 Task: Check current mortgage rates of single-family / townhomes.
Action: Mouse moved to (983, 181)
Screenshot: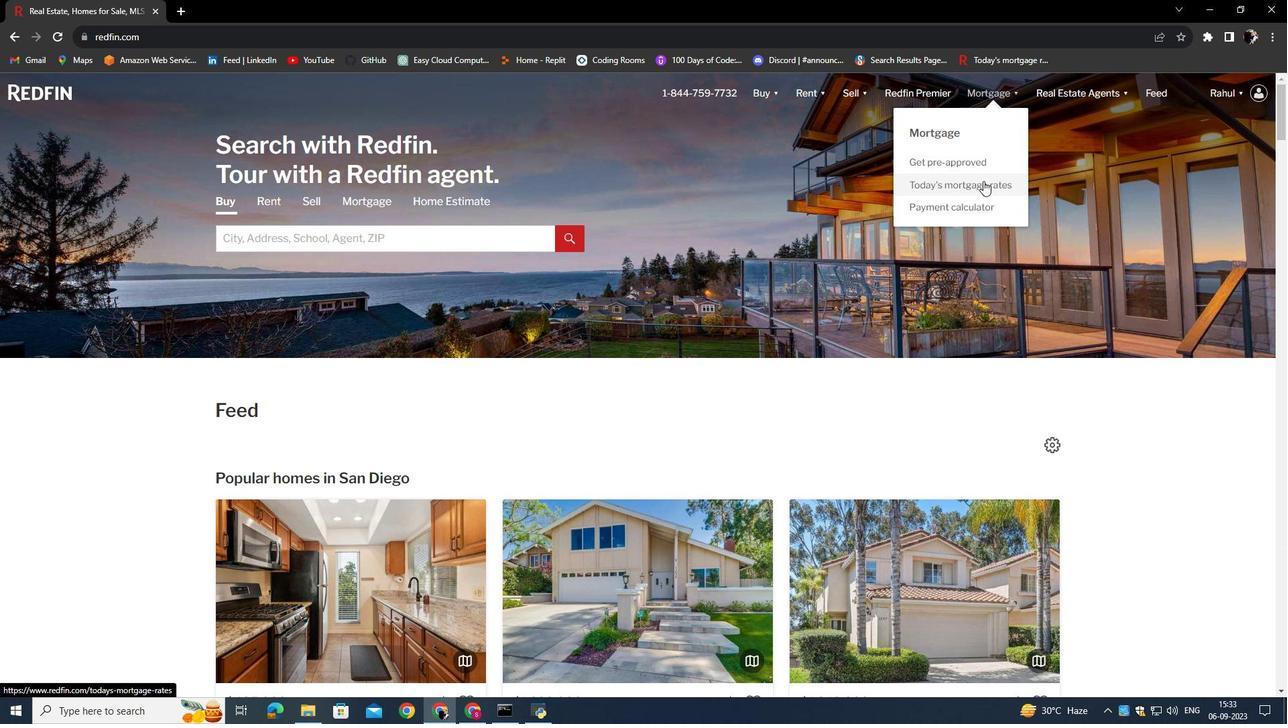 
Action: Mouse pressed left at (983, 181)
Screenshot: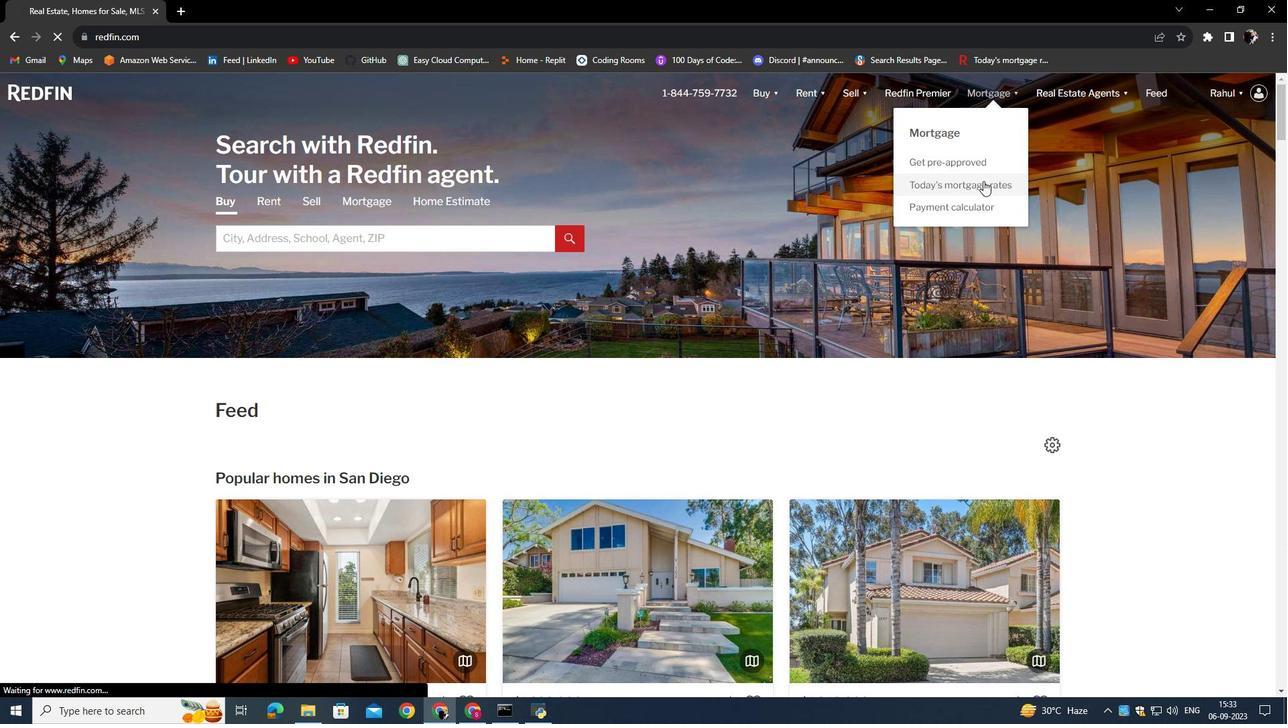 
Action: Mouse moved to (512, 369)
Screenshot: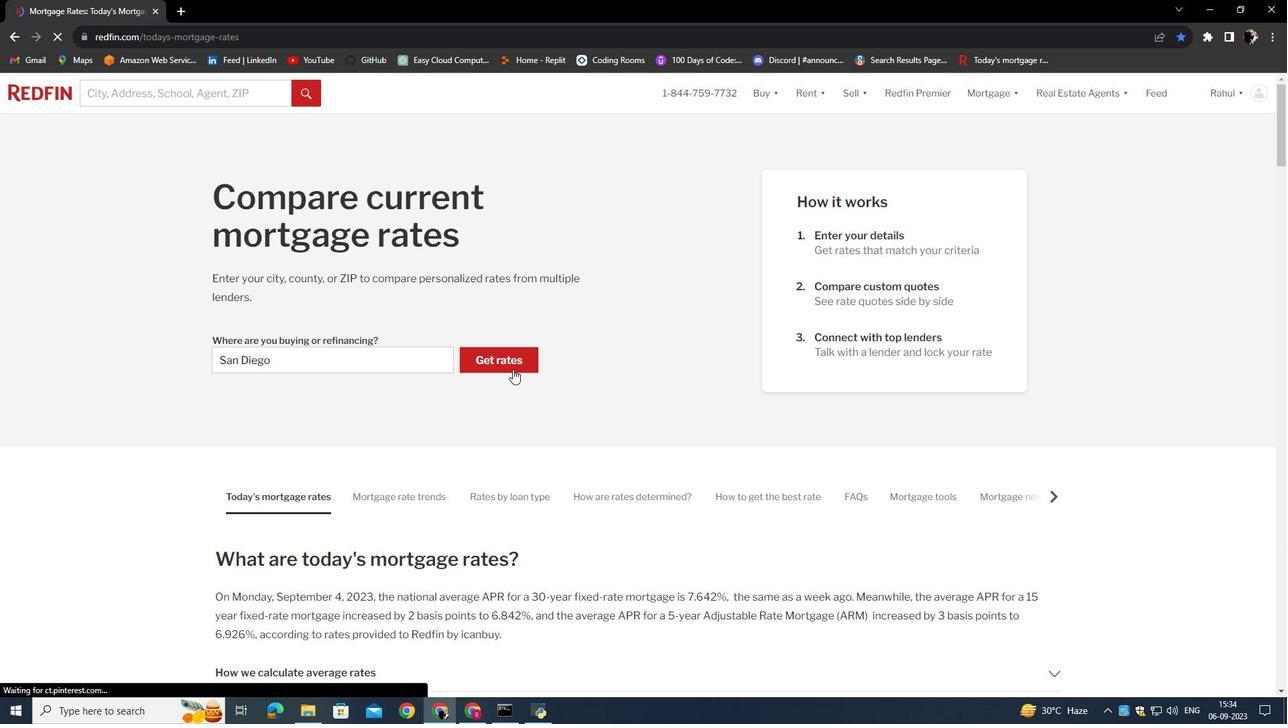 
Action: Mouse pressed left at (512, 369)
Screenshot: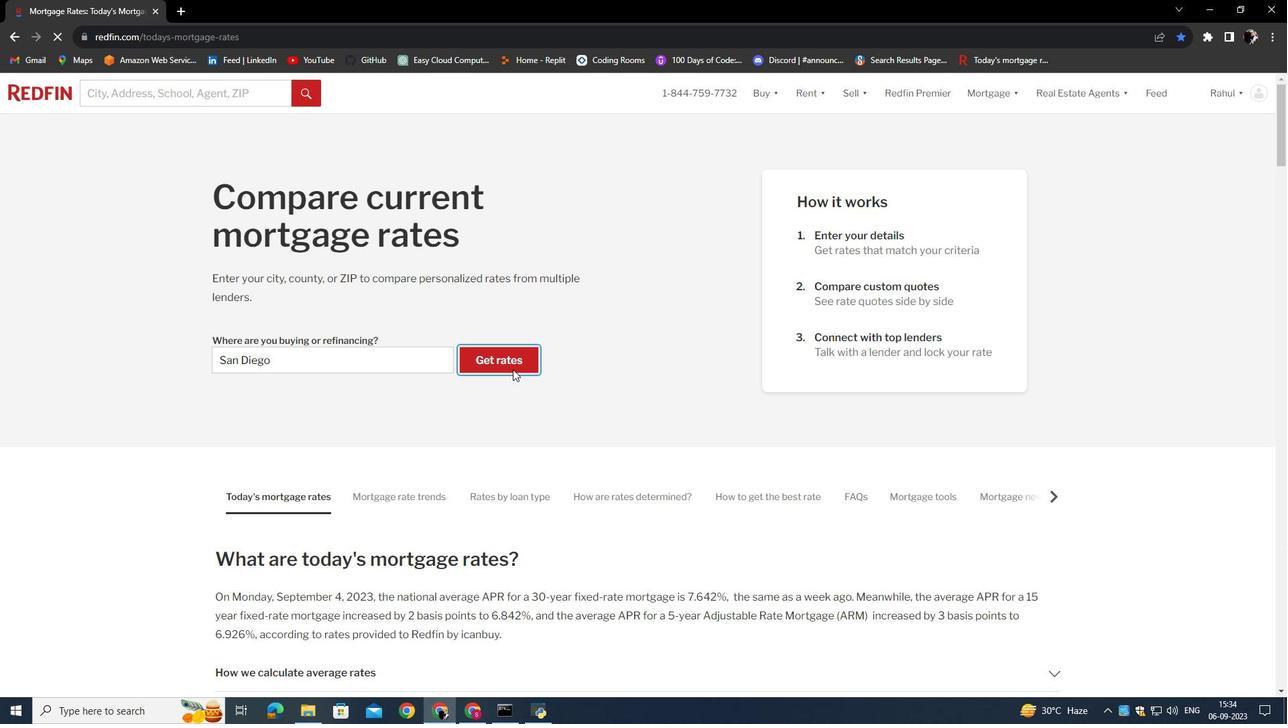 
Action: Mouse moved to (351, 253)
Screenshot: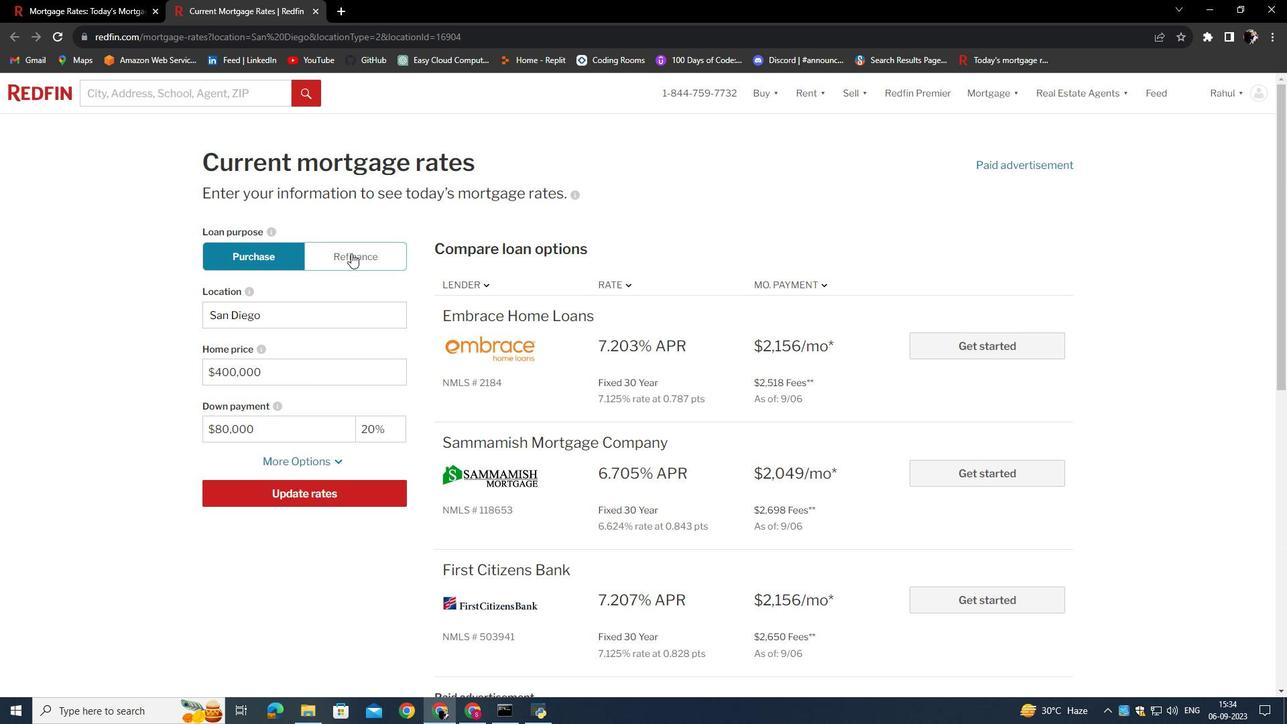
Action: Mouse pressed left at (351, 253)
Screenshot: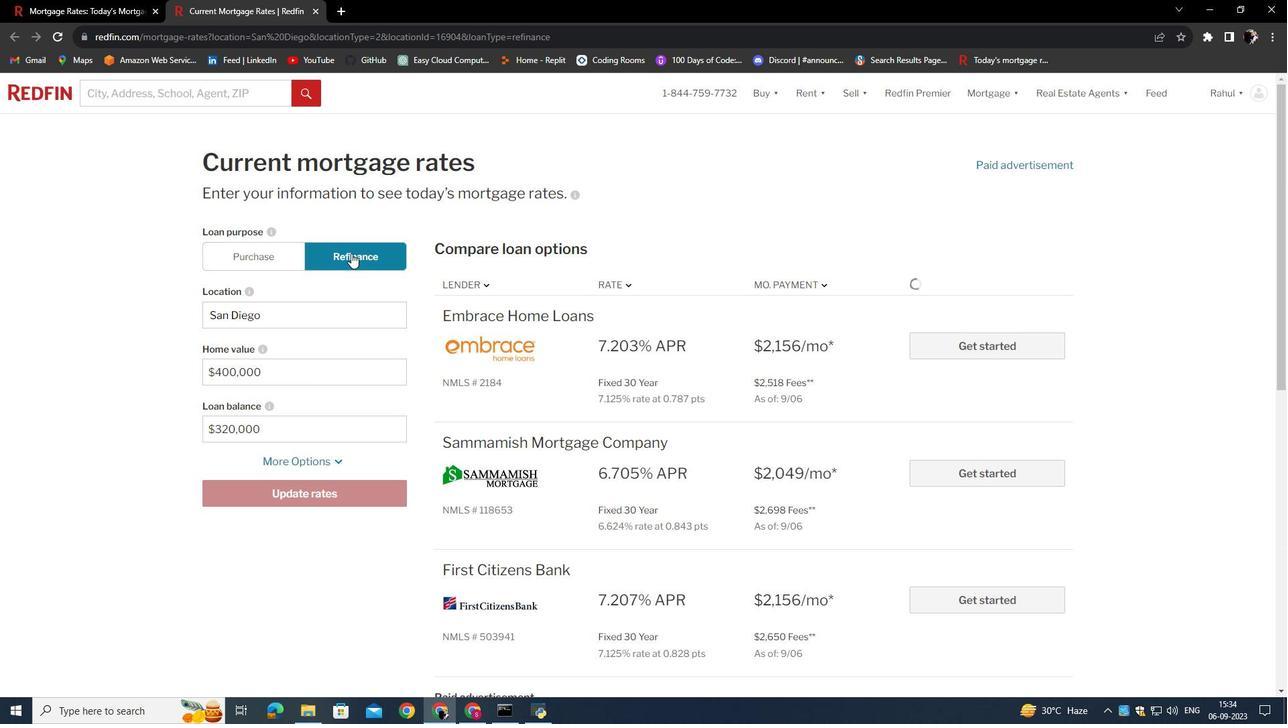 
Action: Mouse moved to (335, 459)
Screenshot: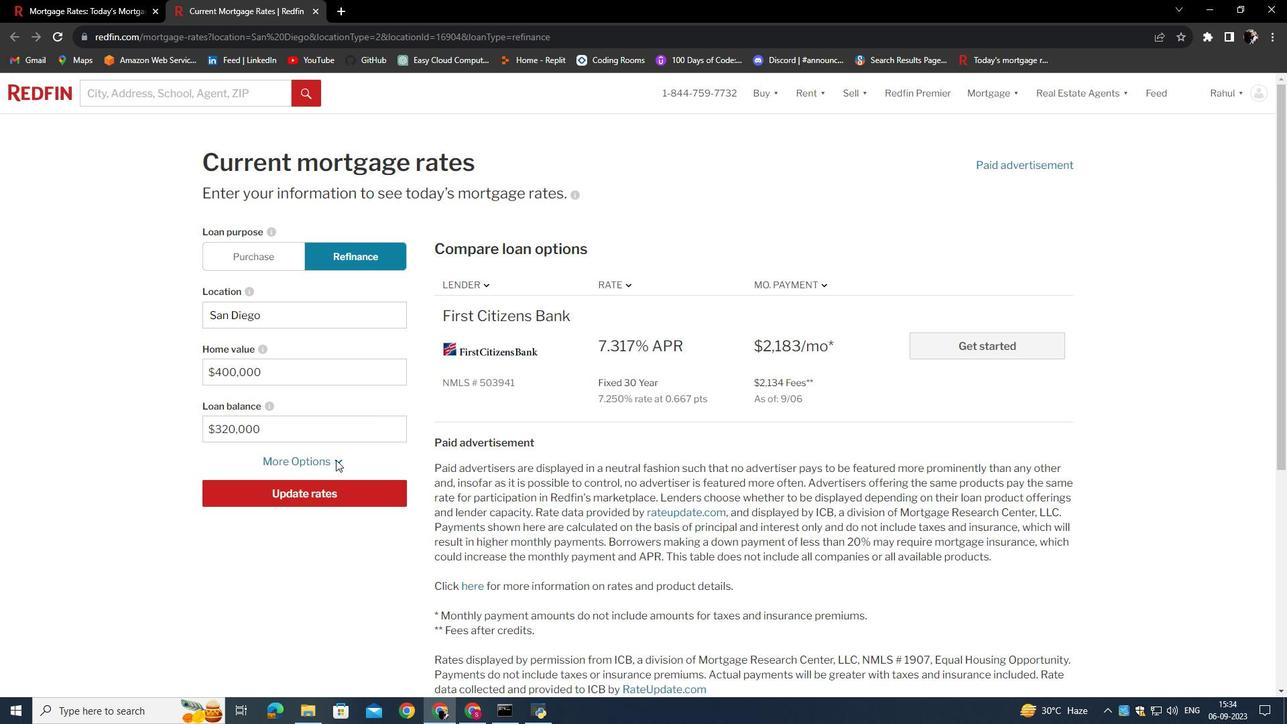 
Action: Mouse pressed left at (335, 459)
Screenshot: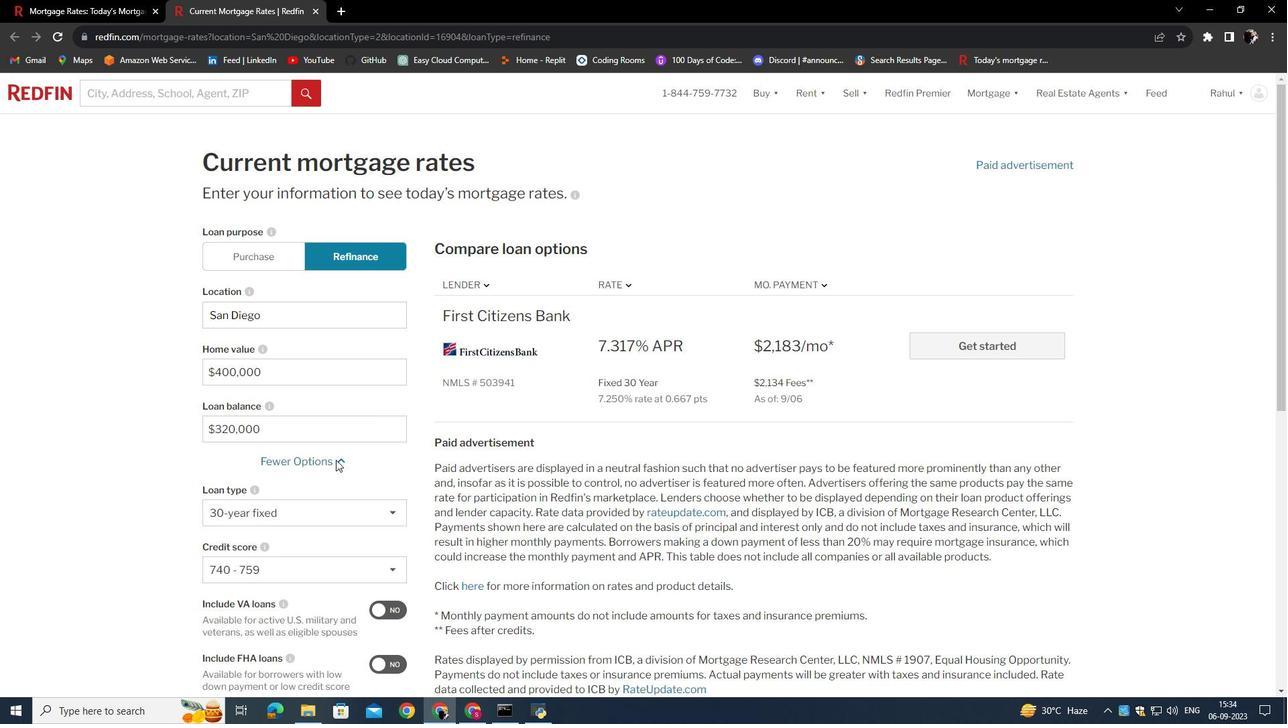 
Action: Mouse moved to (335, 459)
Screenshot: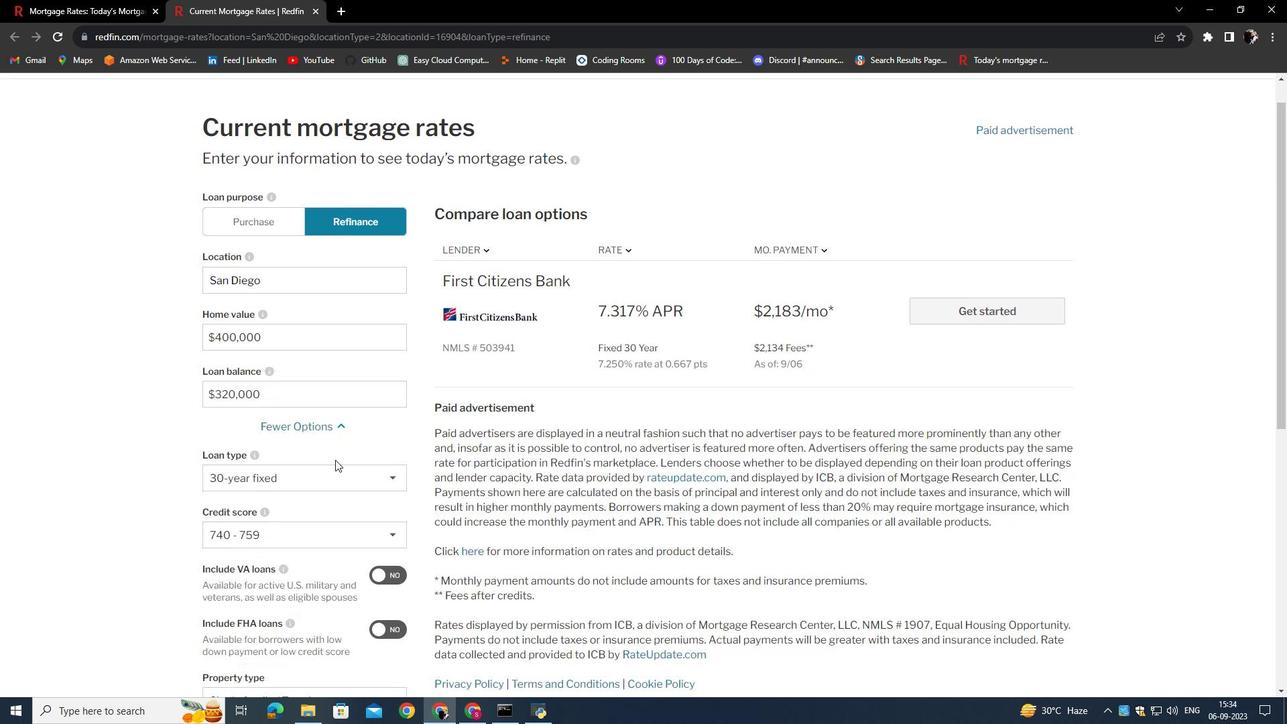 
Action: Mouse scrolled (335, 459) with delta (0, 0)
Screenshot: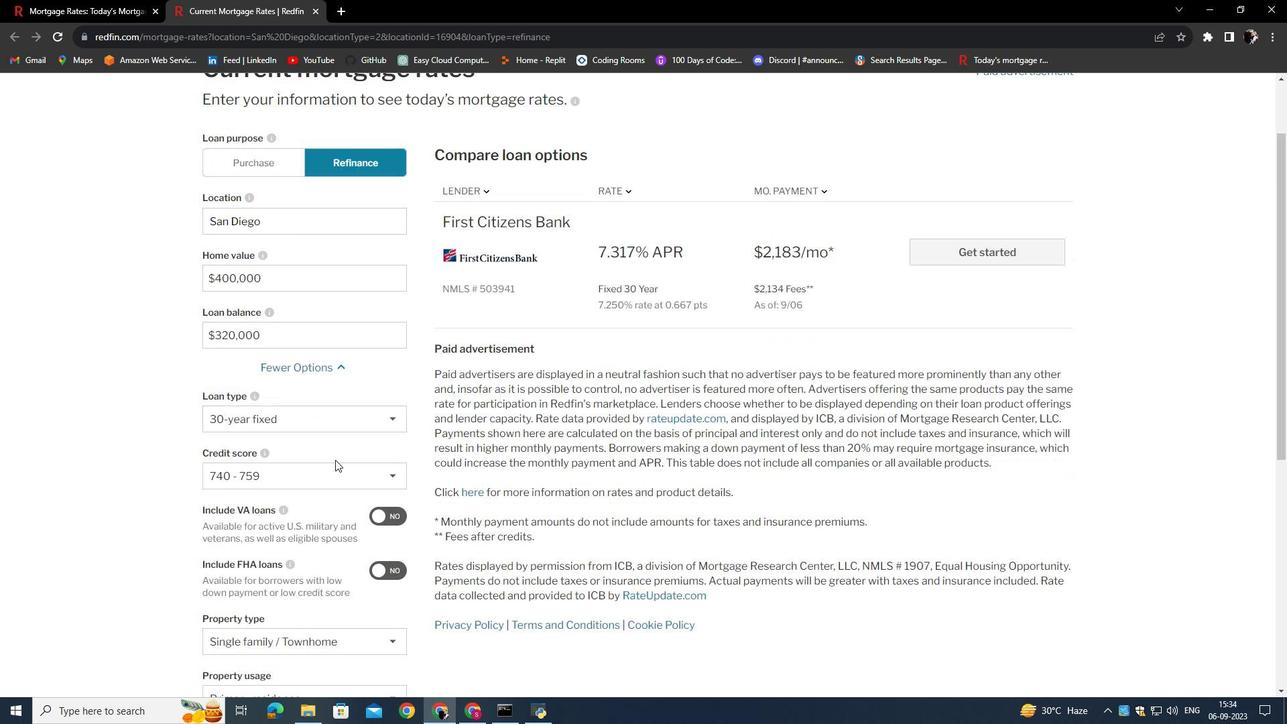 
Action: Mouse scrolled (335, 459) with delta (0, 0)
Screenshot: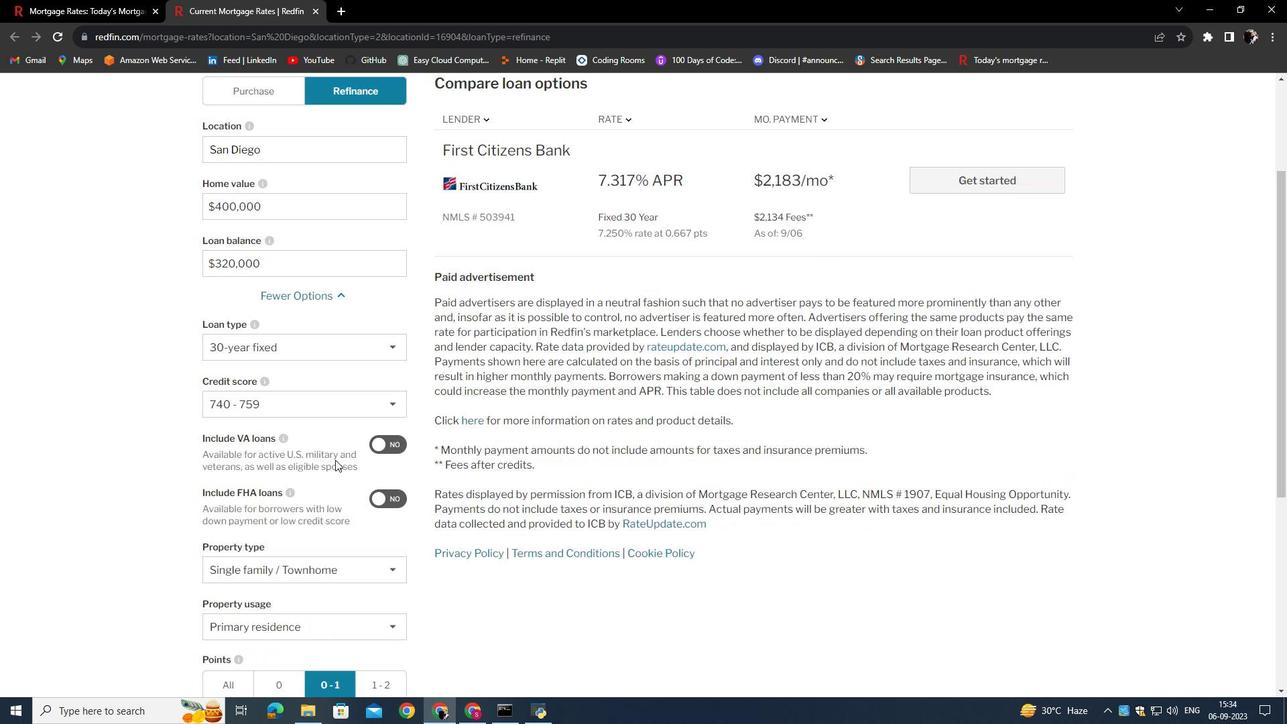 
Action: Mouse scrolled (335, 459) with delta (0, 0)
Screenshot: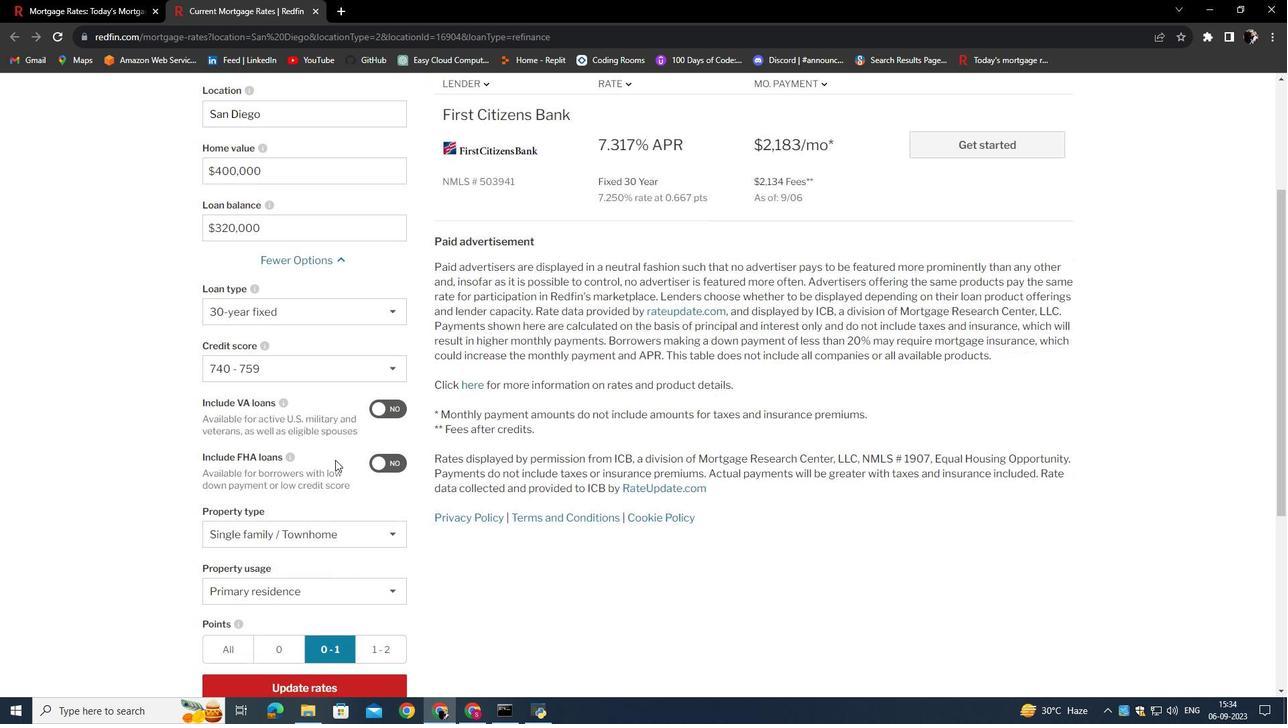 
Action: Mouse scrolled (335, 459) with delta (0, 0)
Screenshot: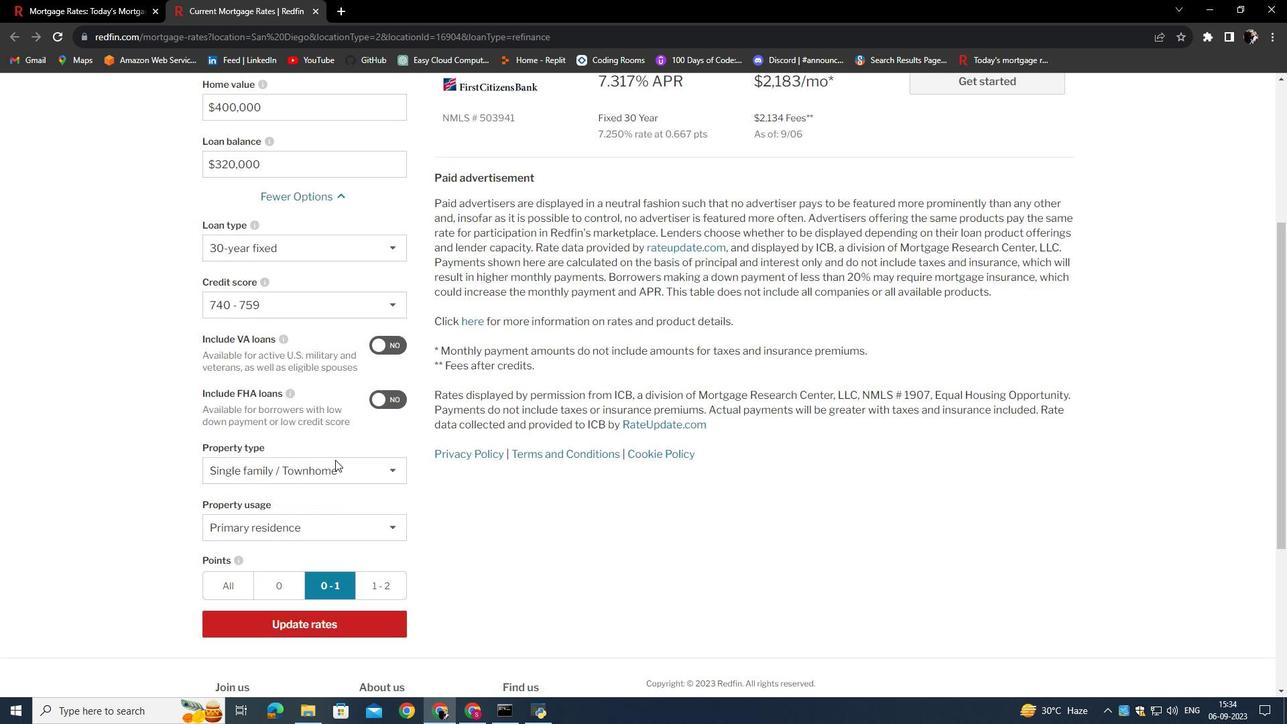 
Action: Mouse moved to (325, 469)
Screenshot: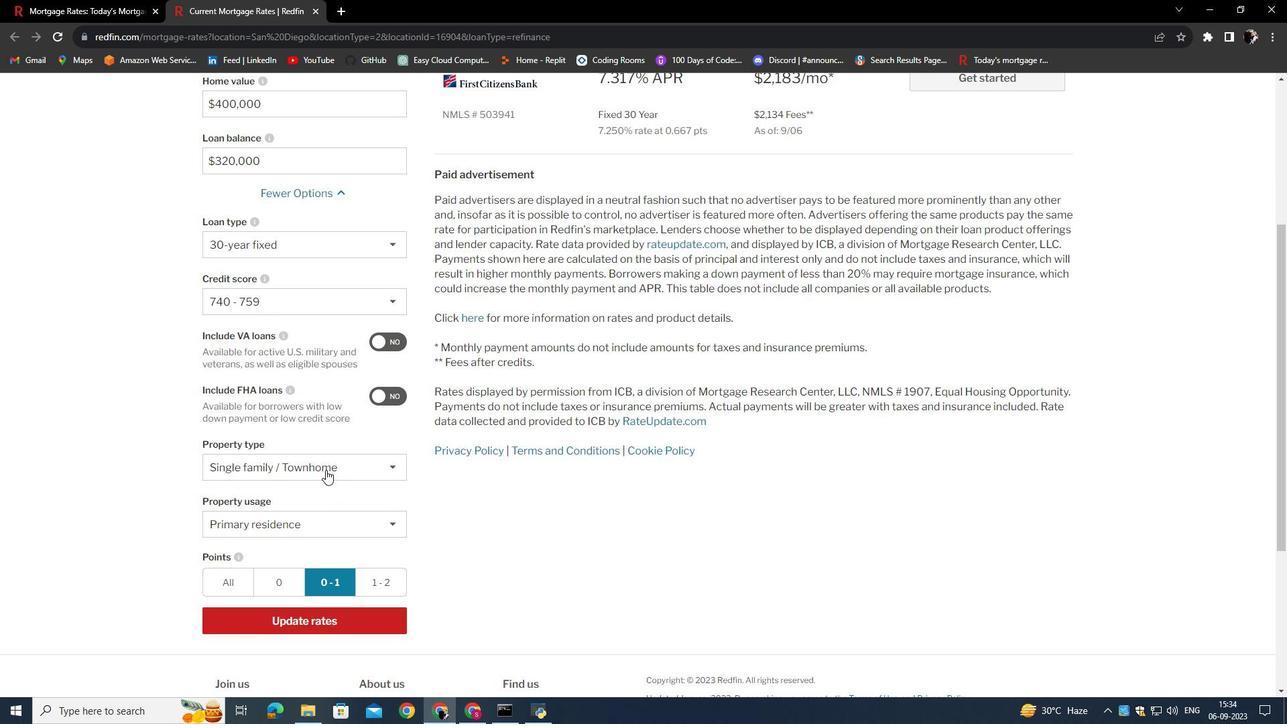 
Action: Mouse pressed left at (325, 469)
Screenshot: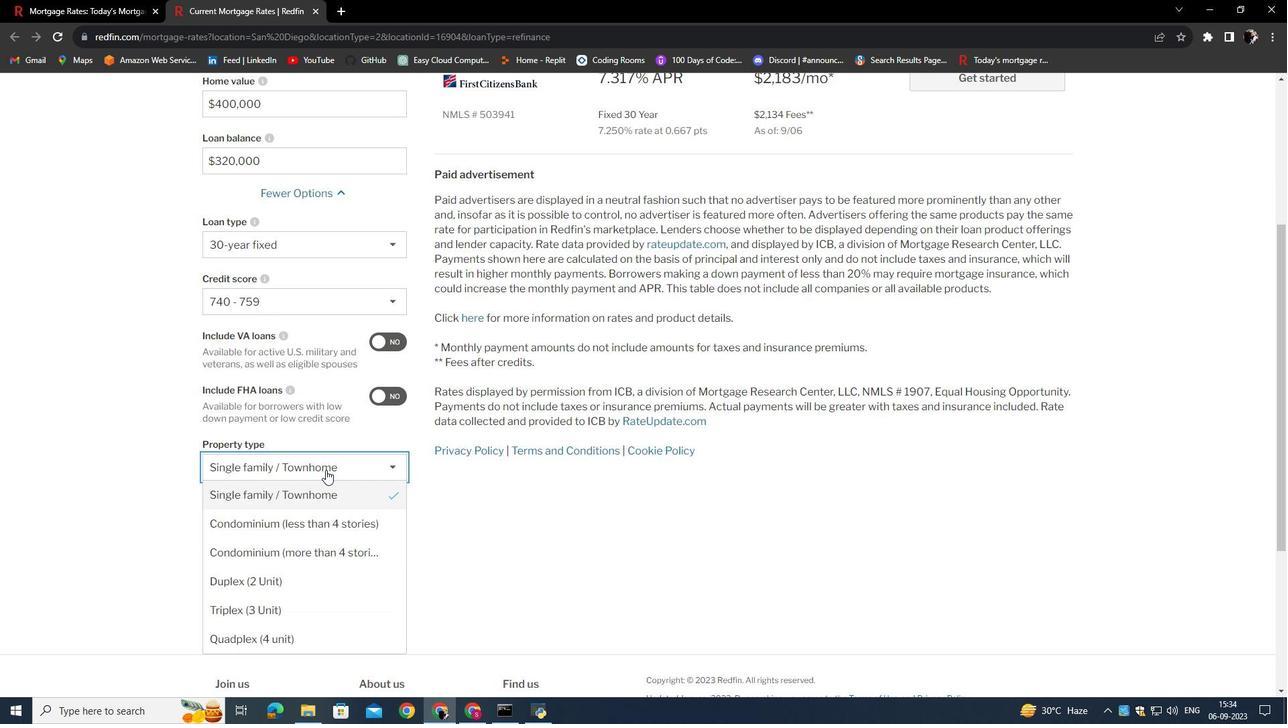 
Action: Mouse moved to (317, 502)
Screenshot: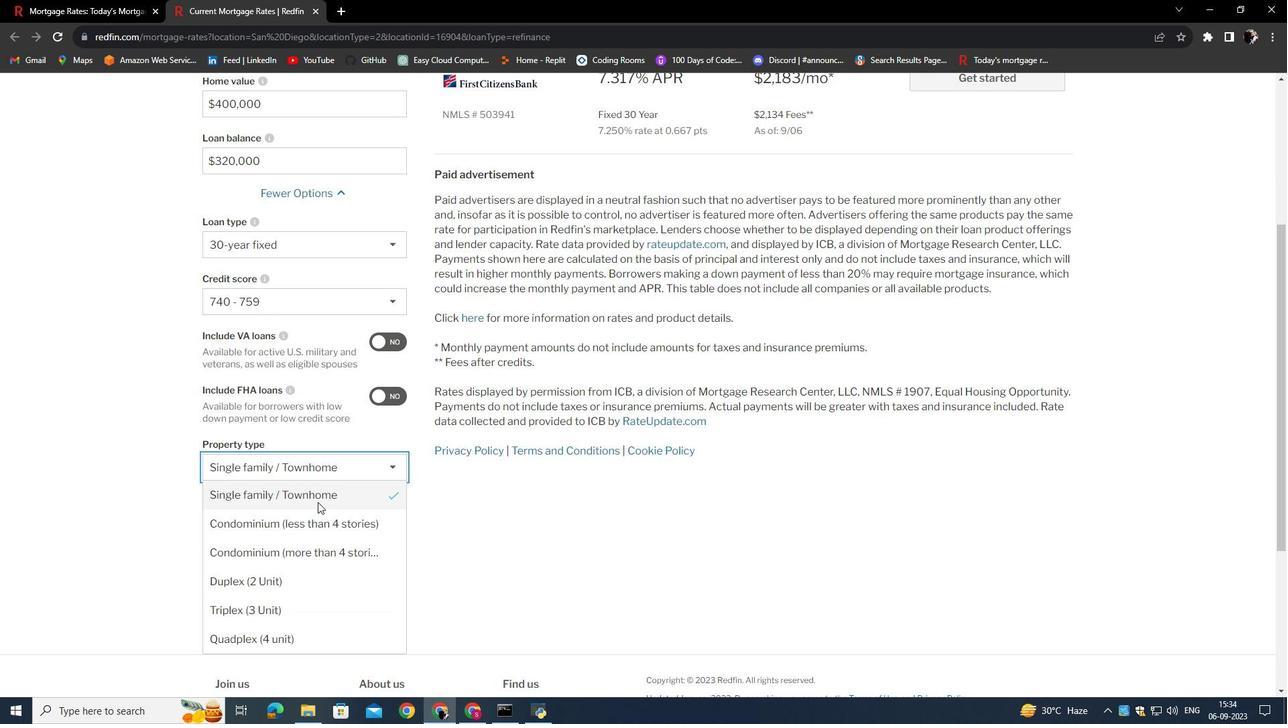 
Action: Mouse pressed left at (317, 502)
Screenshot: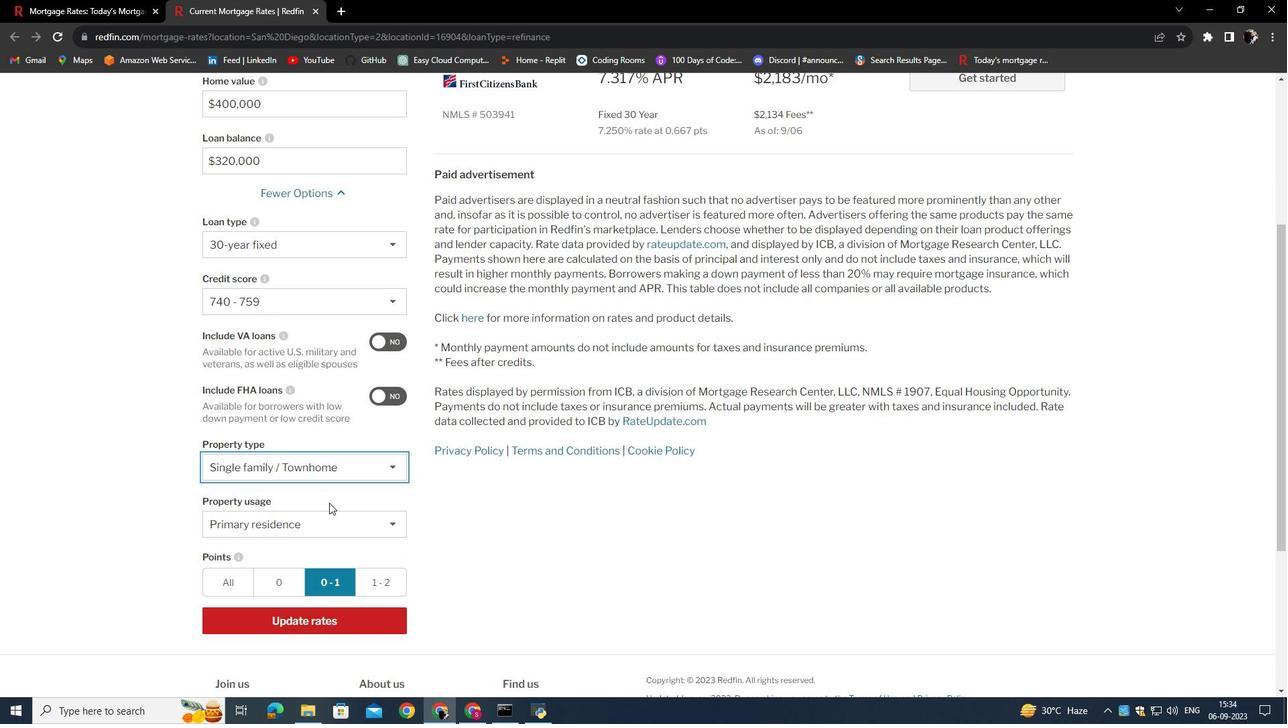 
Action: Mouse moved to (392, 496)
Screenshot: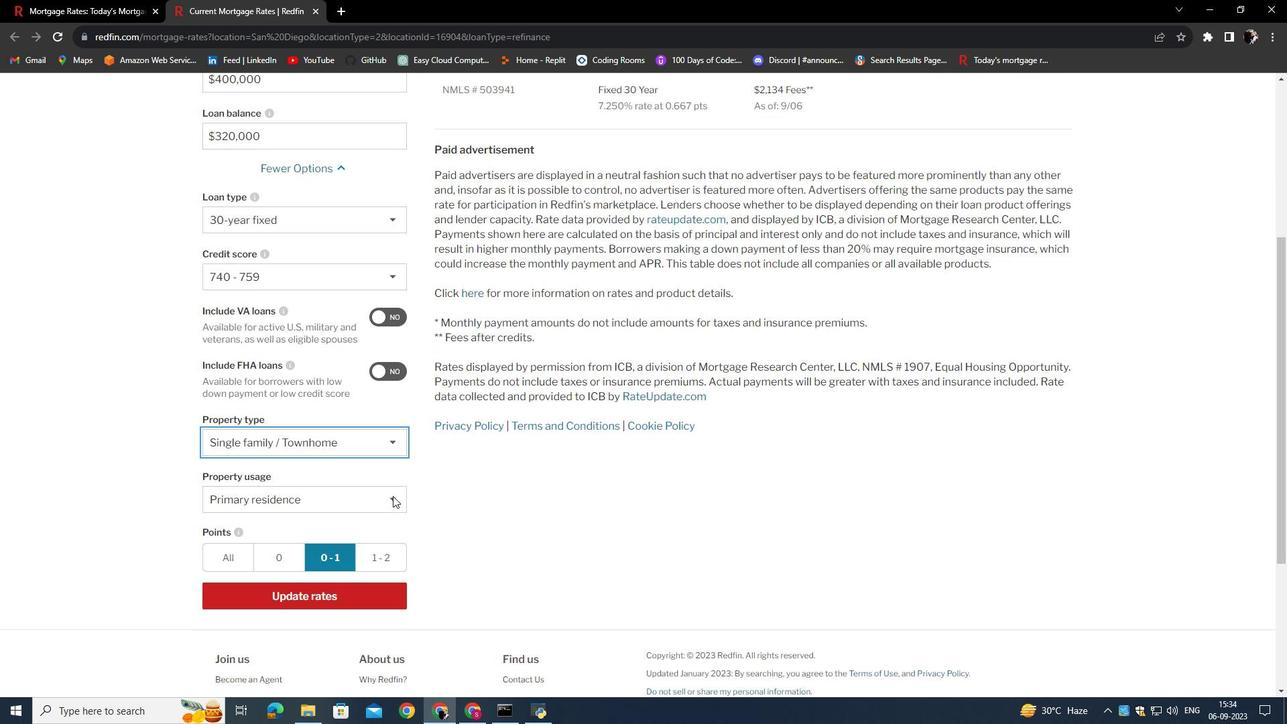 
Action: Mouse scrolled (392, 495) with delta (0, 0)
Screenshot: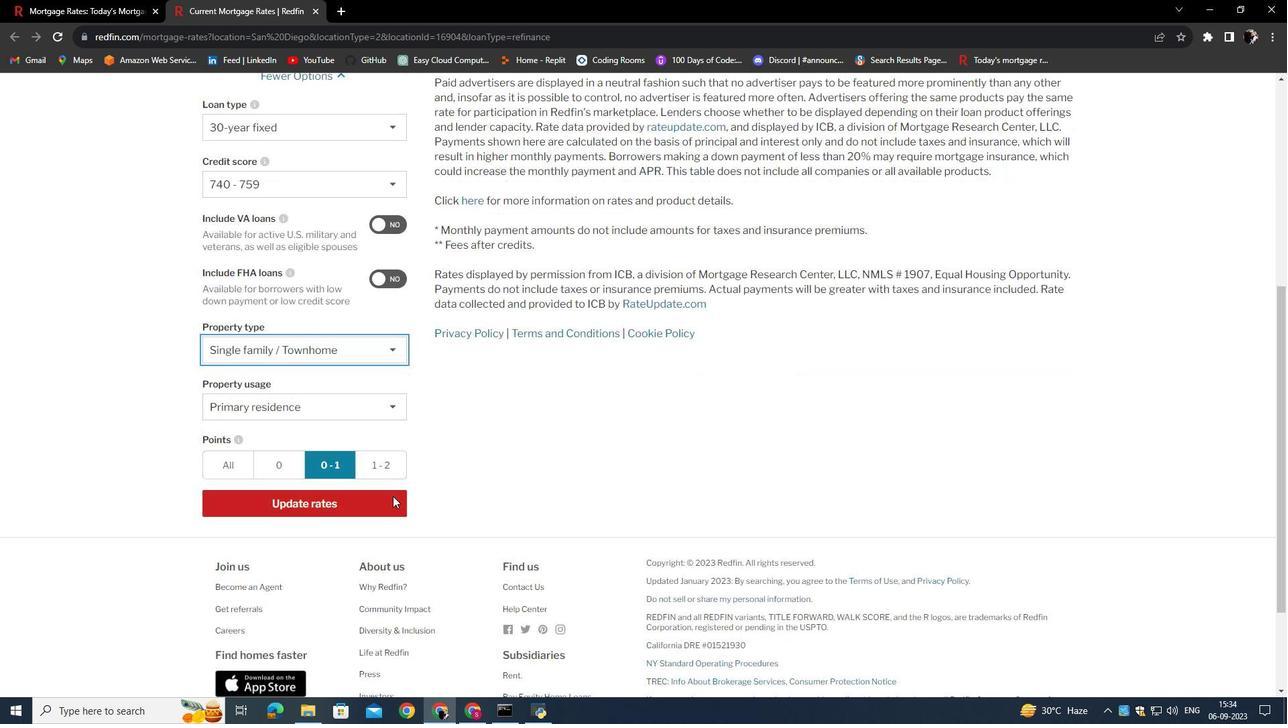 
Action: Mouse scrolled (392, 495) with delta (0, 0)
Screenshot: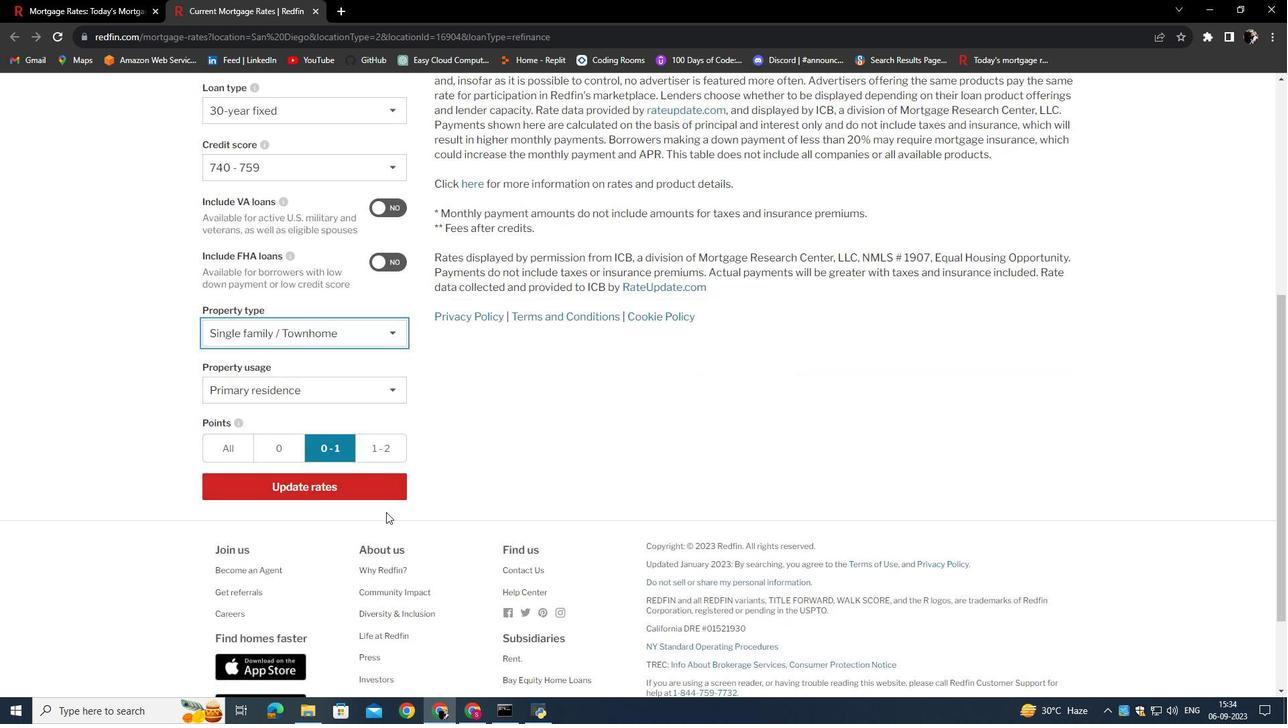 
Action: Mouse moved to (337, 497)
Screenshot: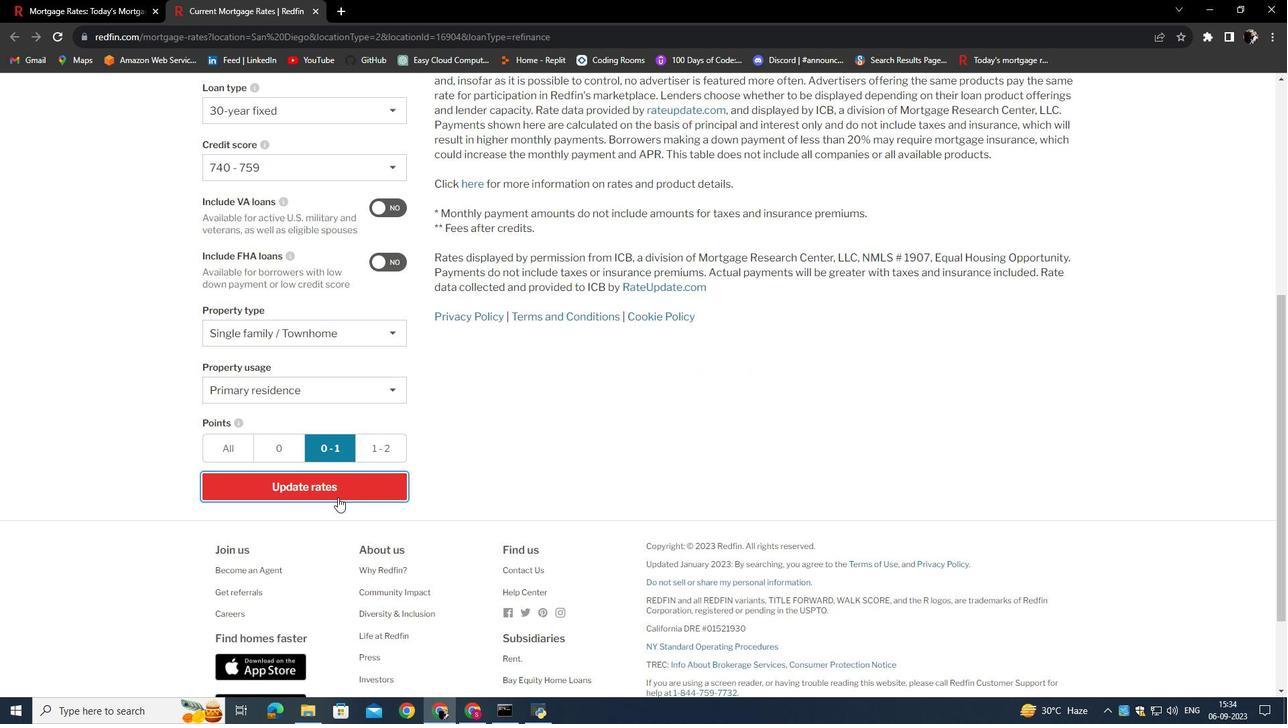 
Action: Mouse pressed left at (337, 497)
Screenshot: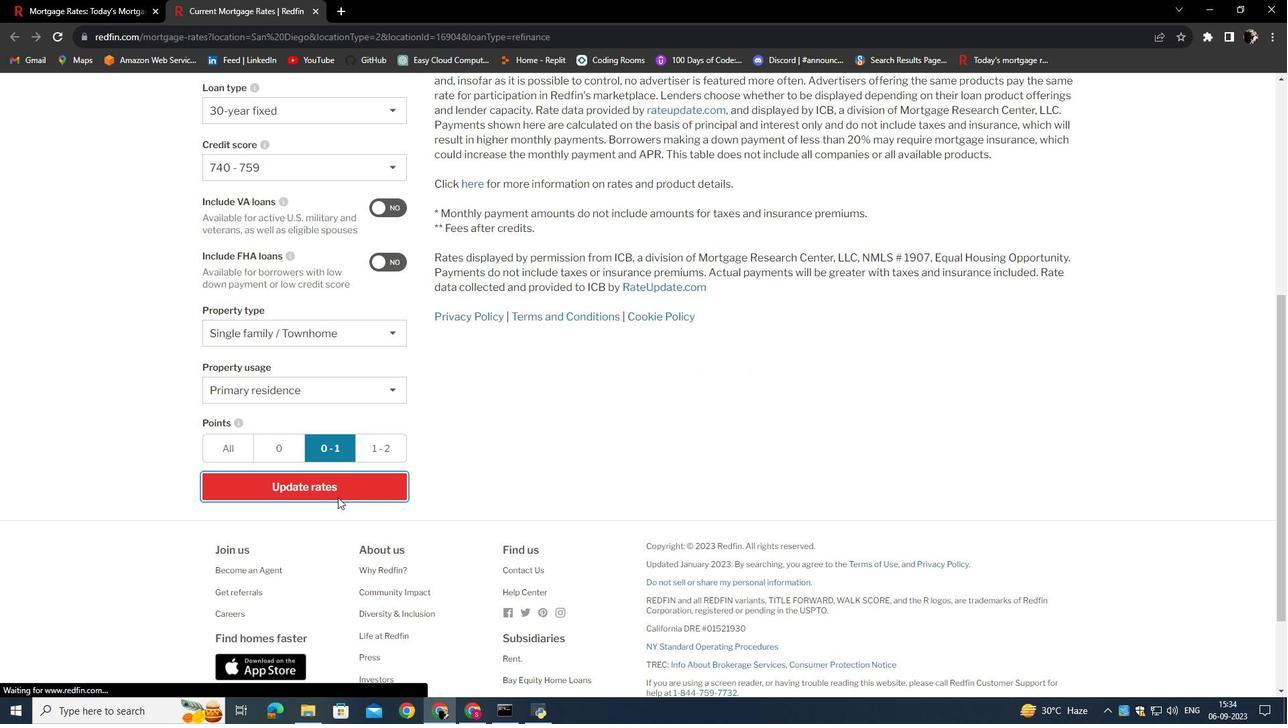 
Action: Mouse moved to (649, 448)
Screenshot: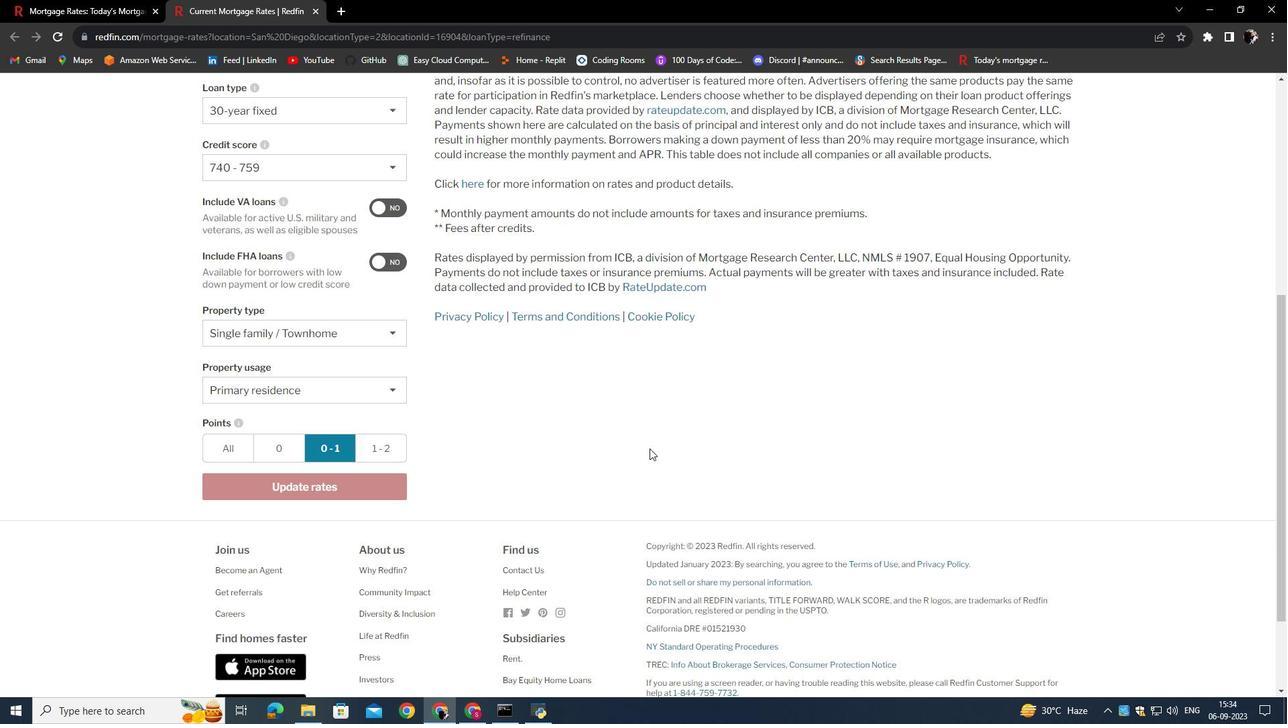 
Action: Mouse scrolled (649, 449) with delta (0, 0)
Screenshot: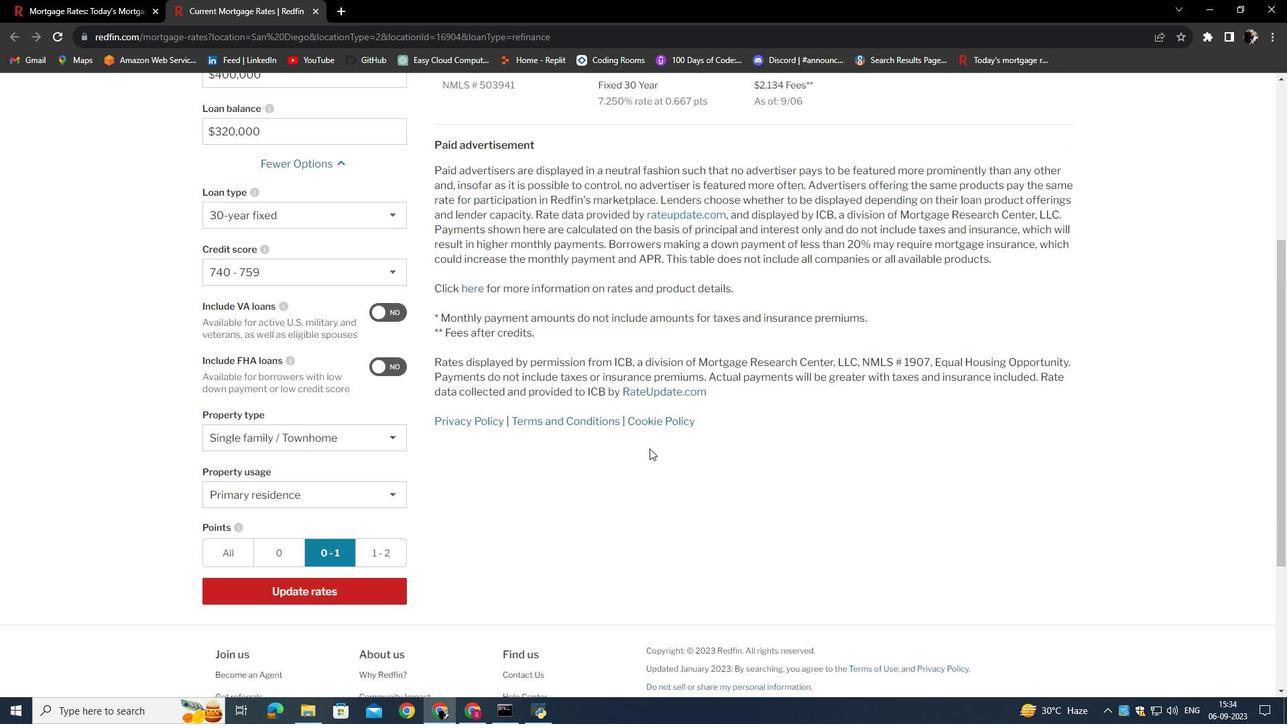 
Action: Mouse scrolled (649, 449) with delta (0, 0)
Screenshot: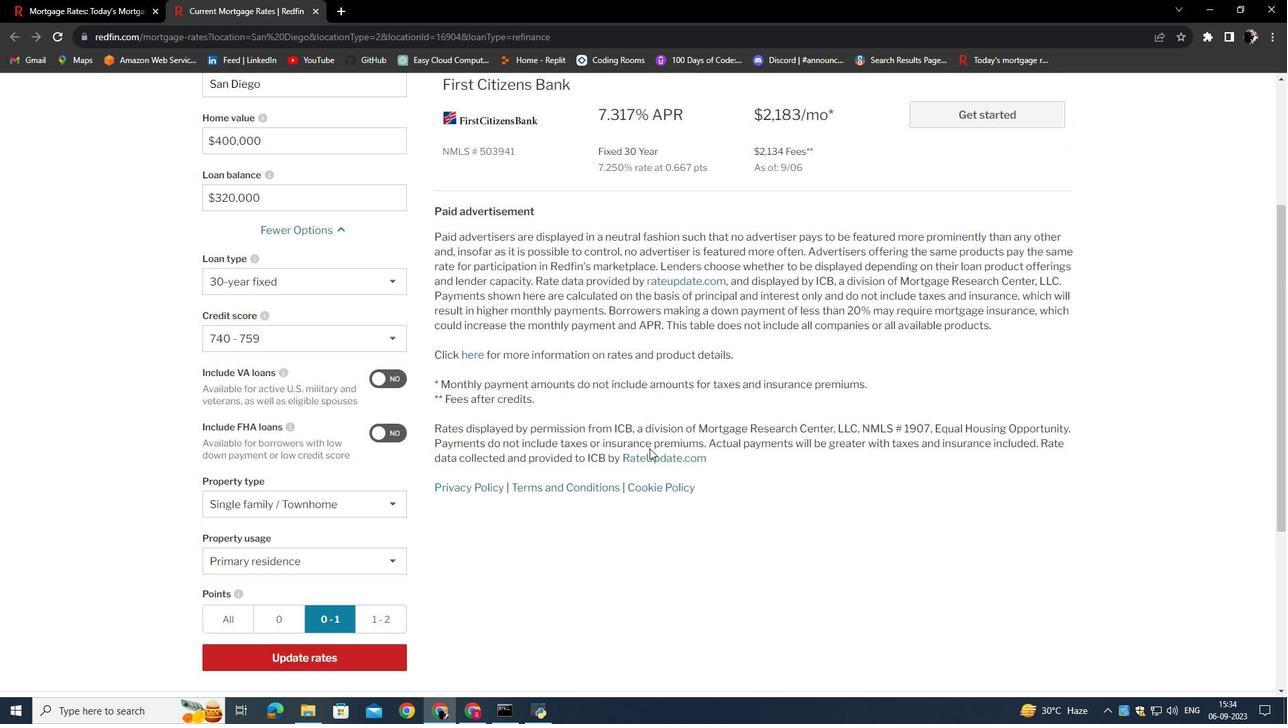 
Action: Mouse scrolled (649, 449) with delta (0, 0)
Screenshot: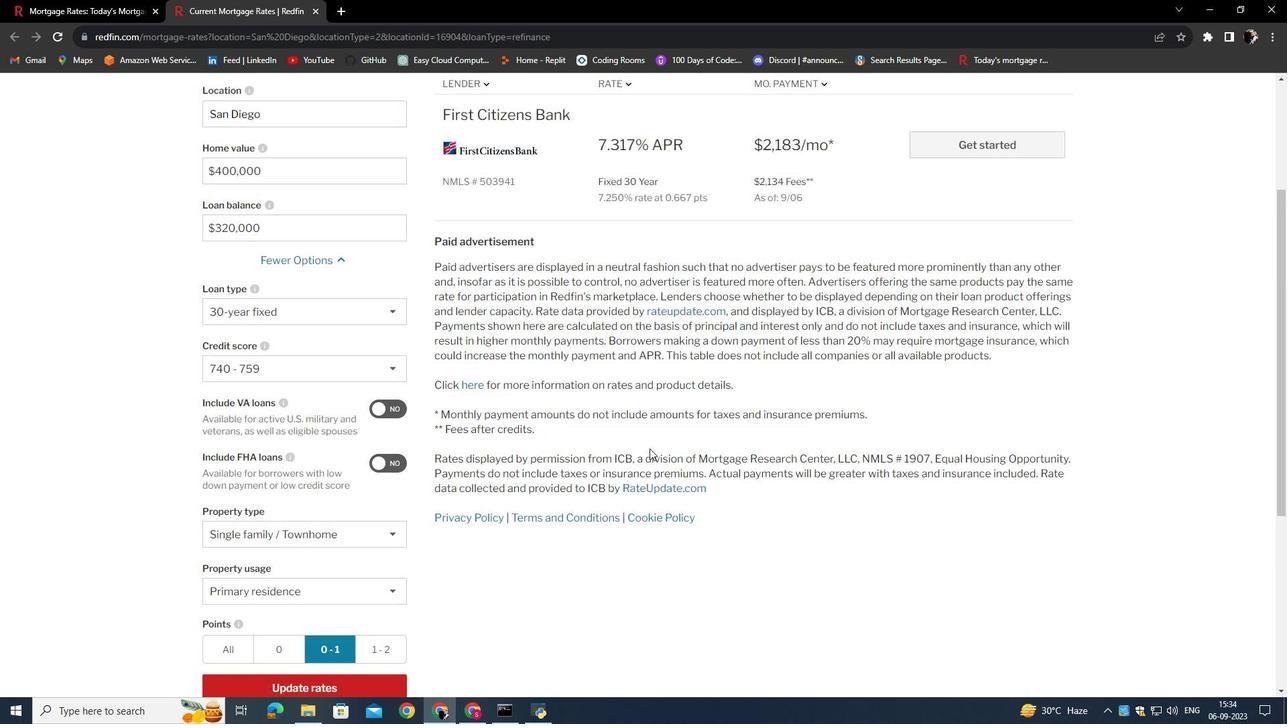 
